 Task: Create a rule from the Routing list, Task moved to a section -> Set Priority in the project BlazePath , set the section as To-Do and set the priority of the task as  High
Action: Mouse moved to (1171, 106)
Screenshot: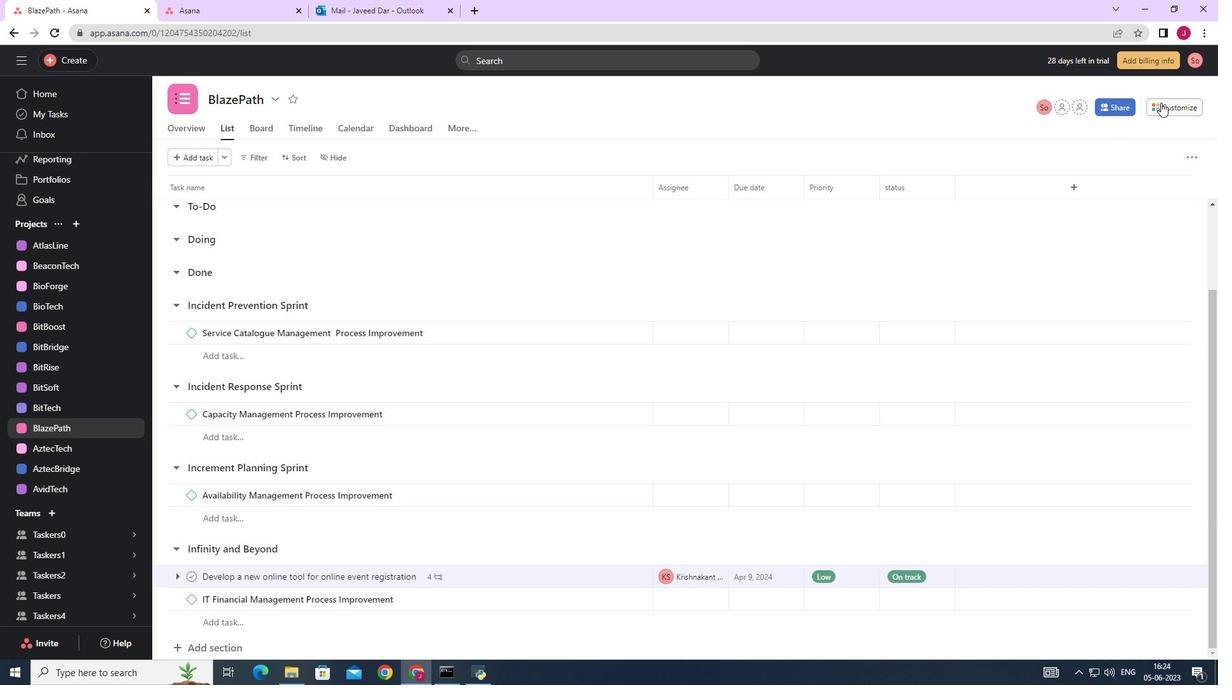 
Action: Mouse pressed left at (1171, 106)
Screenshot: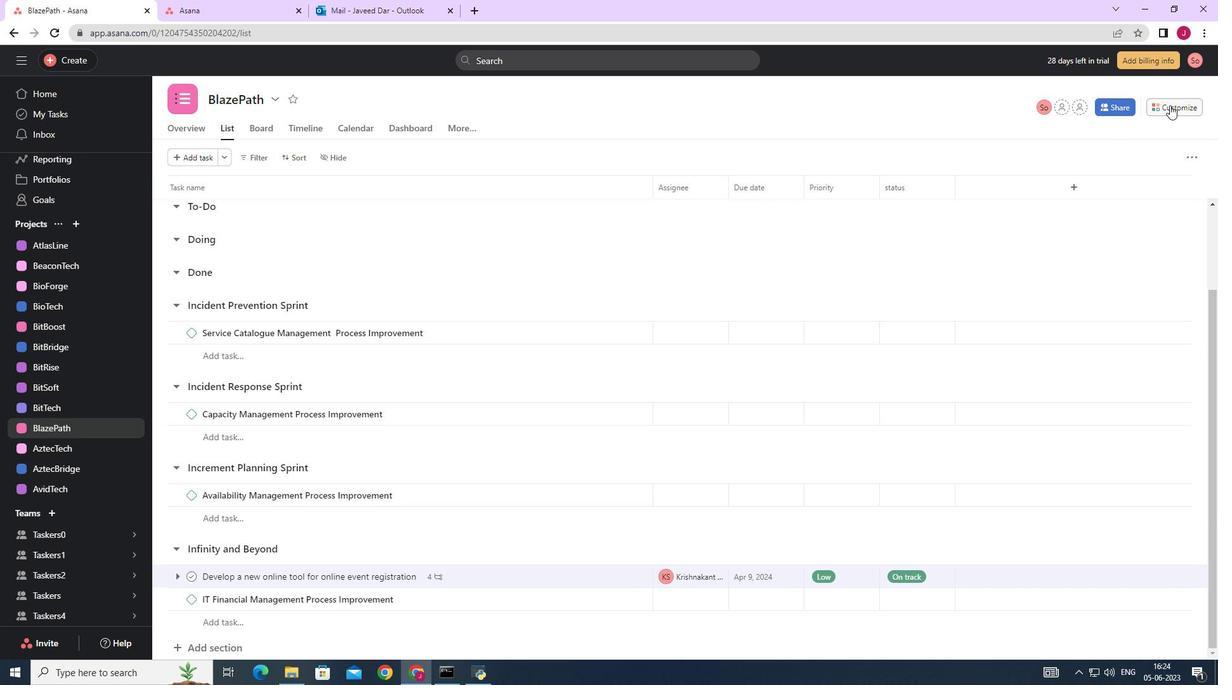 
Action: Mouse moved to (954, 281)
Screenshot: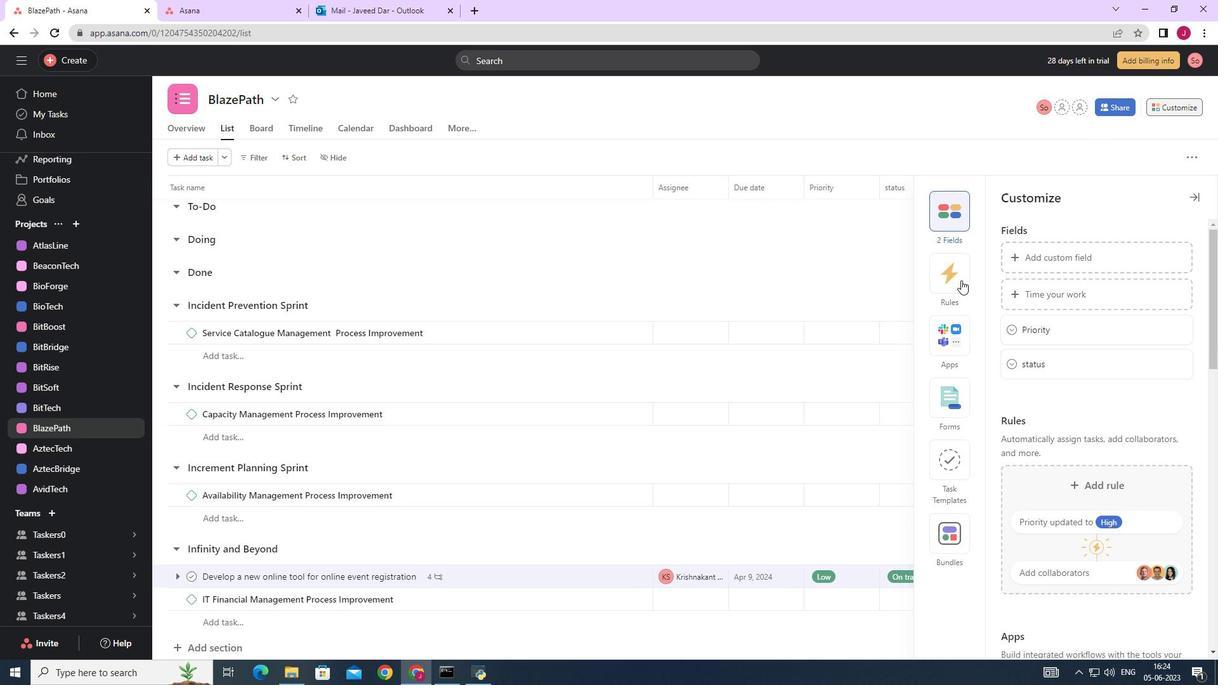 
Action: Mouse pressed left at (954, 281)
Screenshot: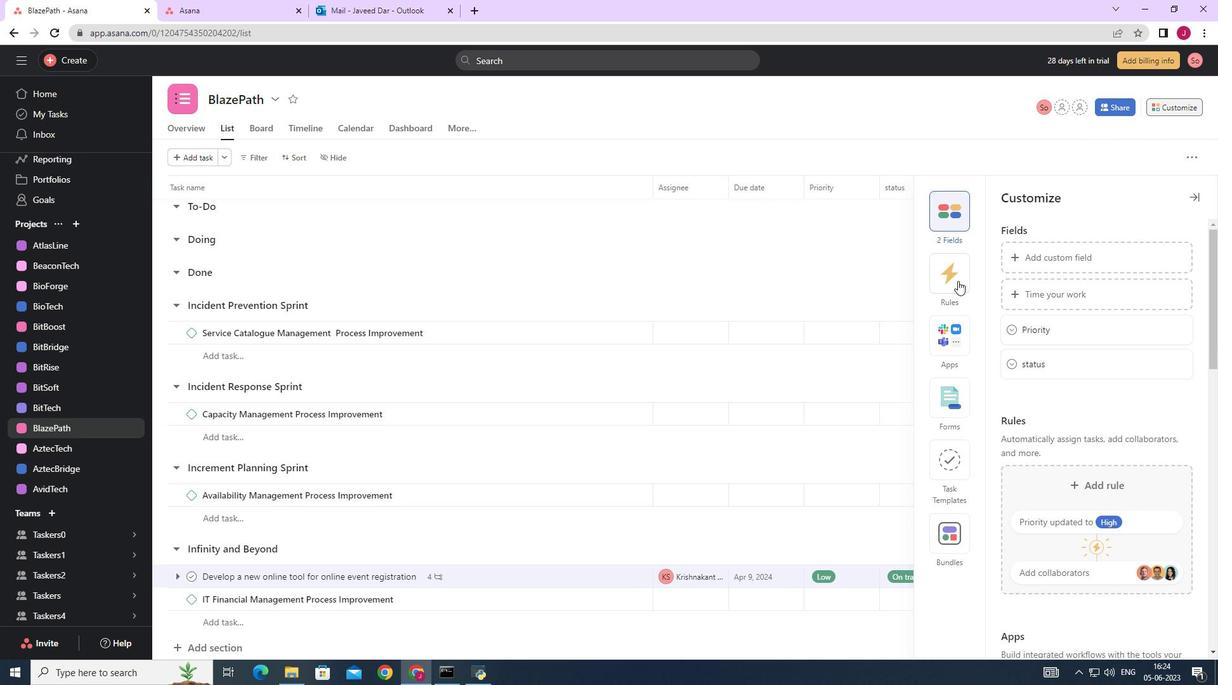 
Action: Mouse moved to (1045, 291)
Screenshot: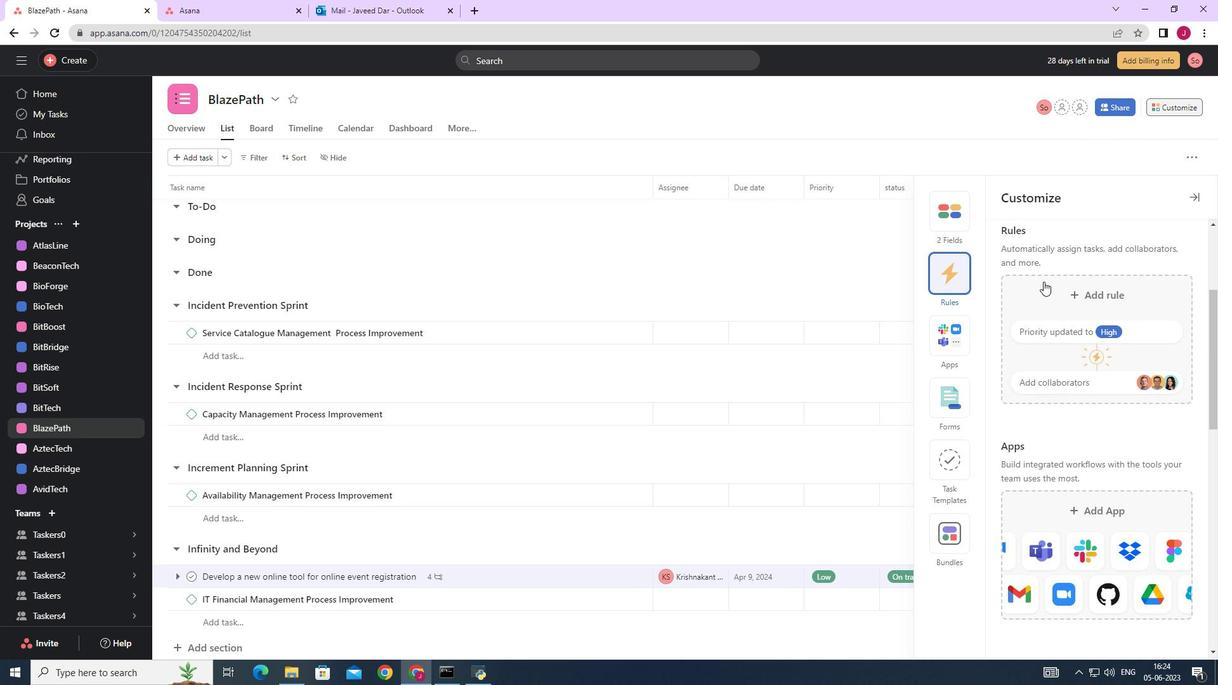 
Action: Mouse pressed left at (1045, 291)
Screenshot: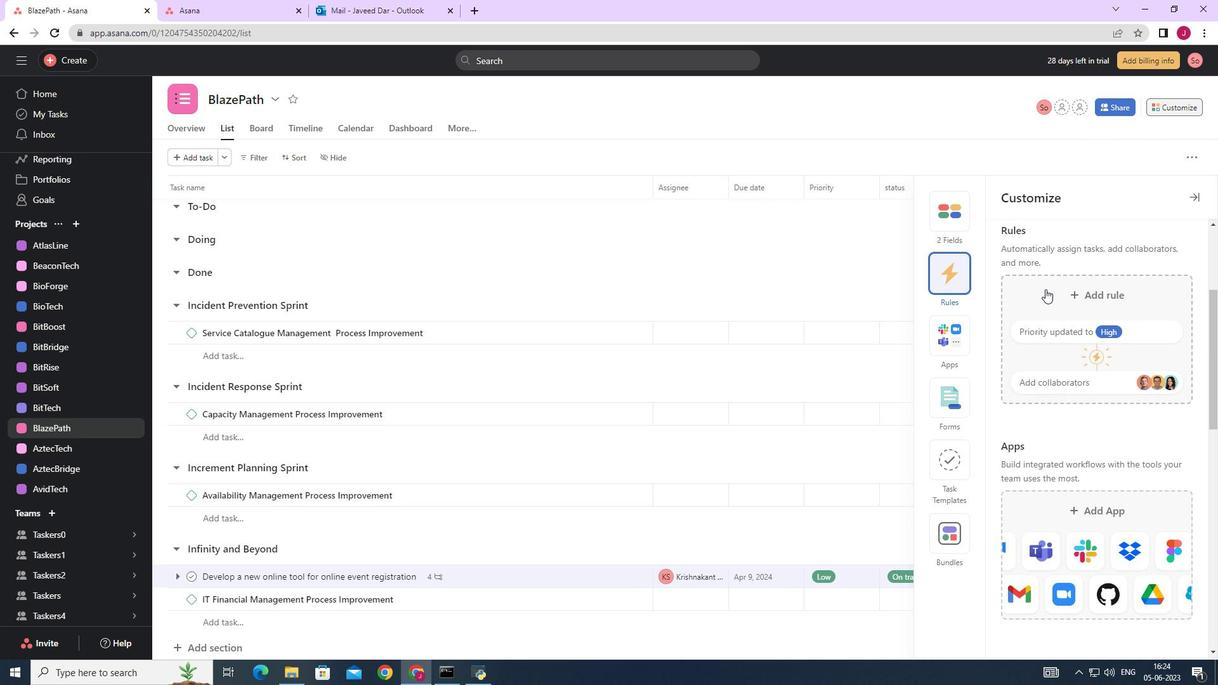 
Action: Mouse moved to (270, 170)
Screenshot: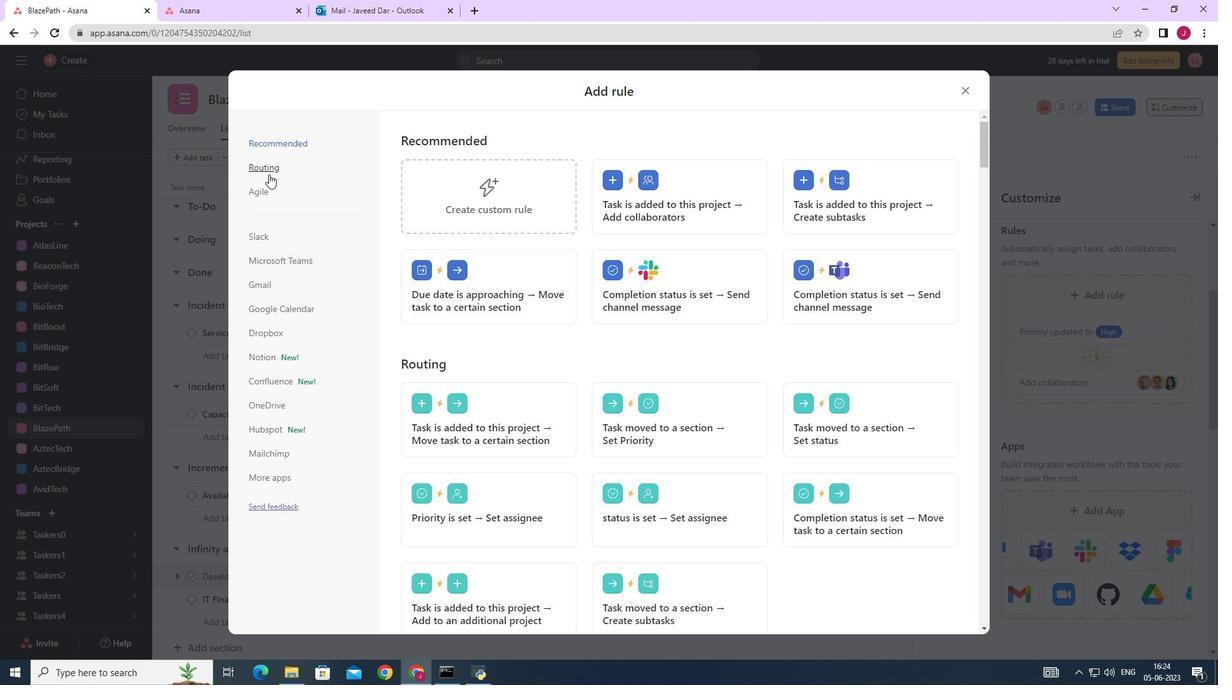 
Action: Mouse pressed left at (270, 170)
Screenshot: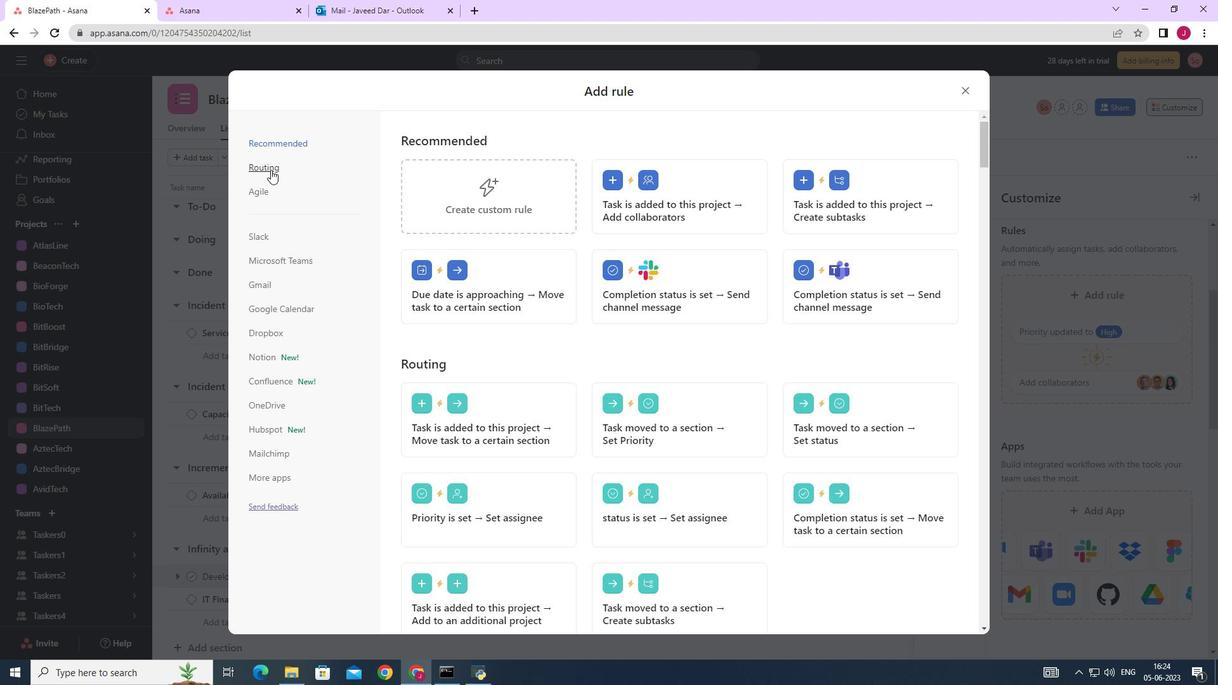 
Action: Mouse moved to (664, 202)
Screenshot: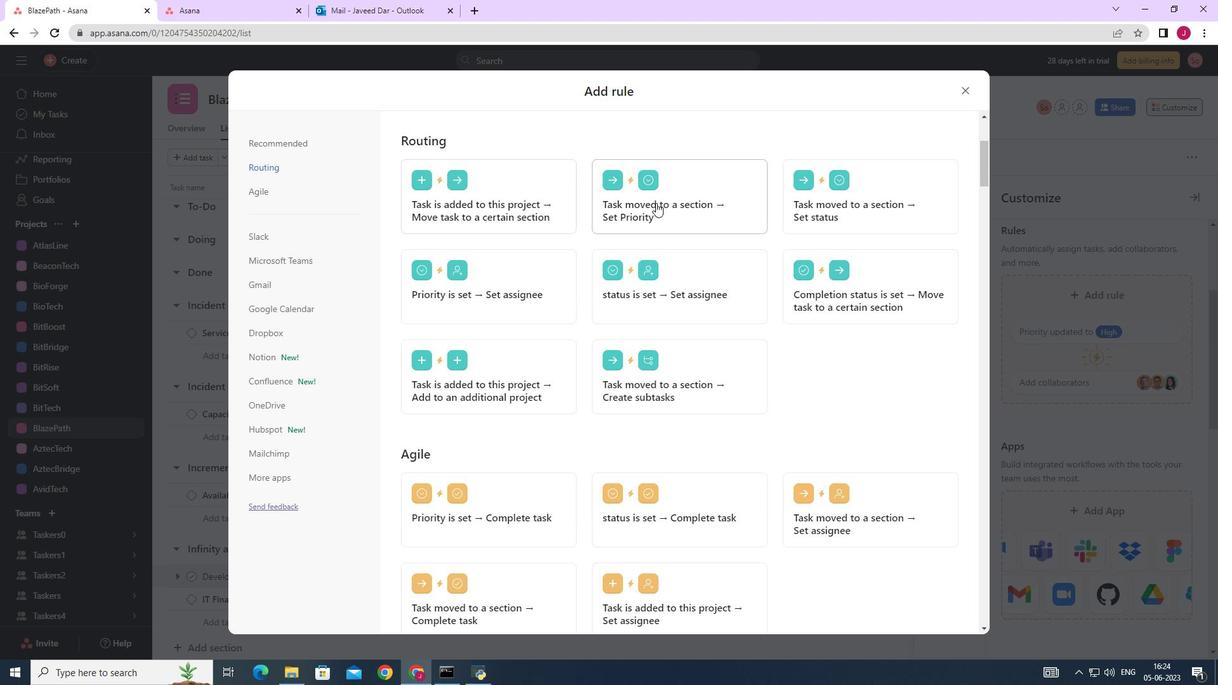 
Action: Mouse pressed left at (664, 202)
Screenshot: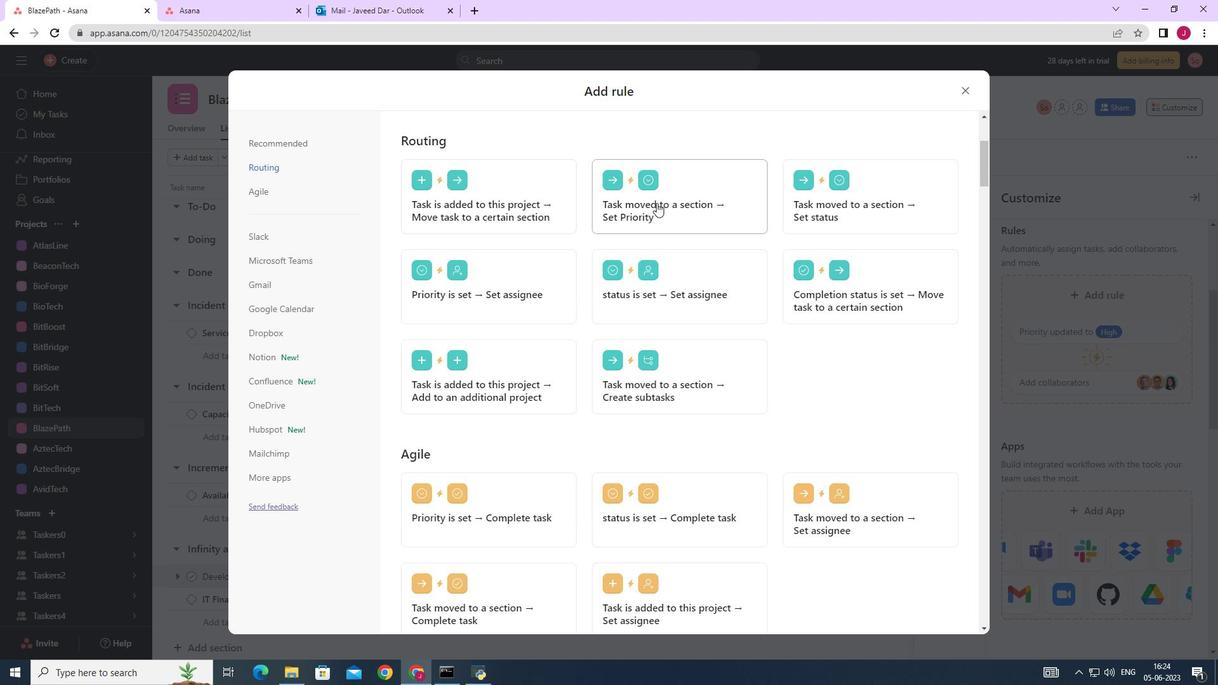 
Action: Mouse moved to (500, 348)
Screenshot: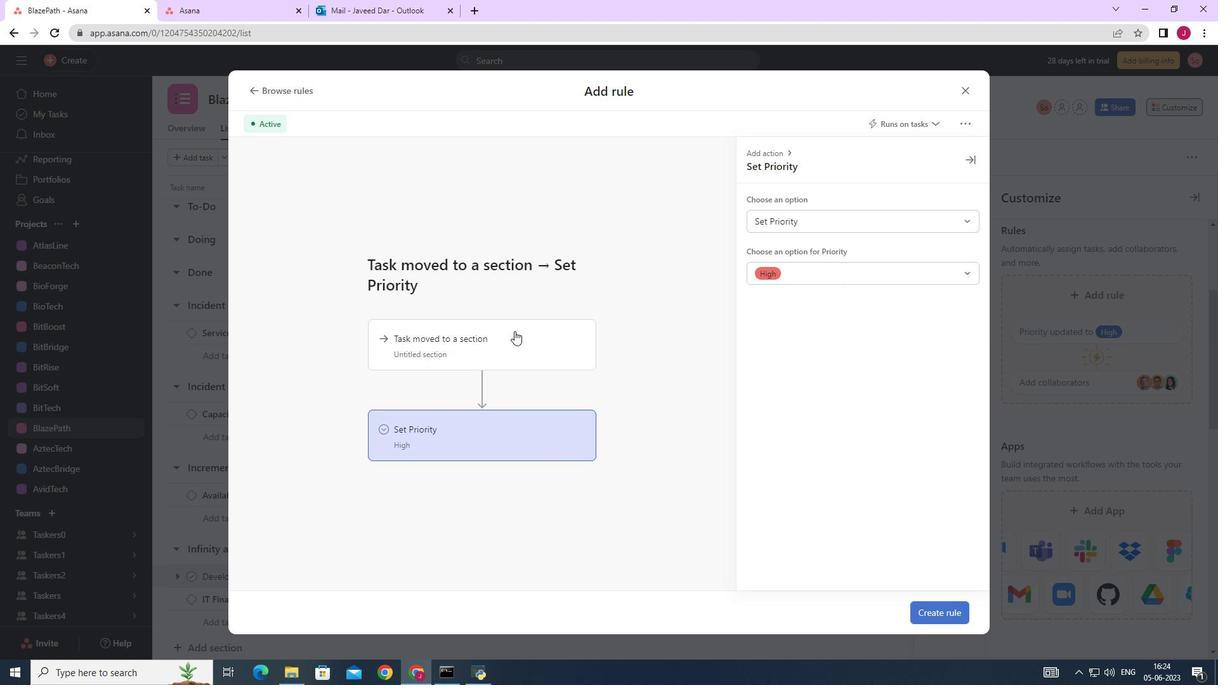 
Action: Mouse pressed left at (500, 348)
Screenshot: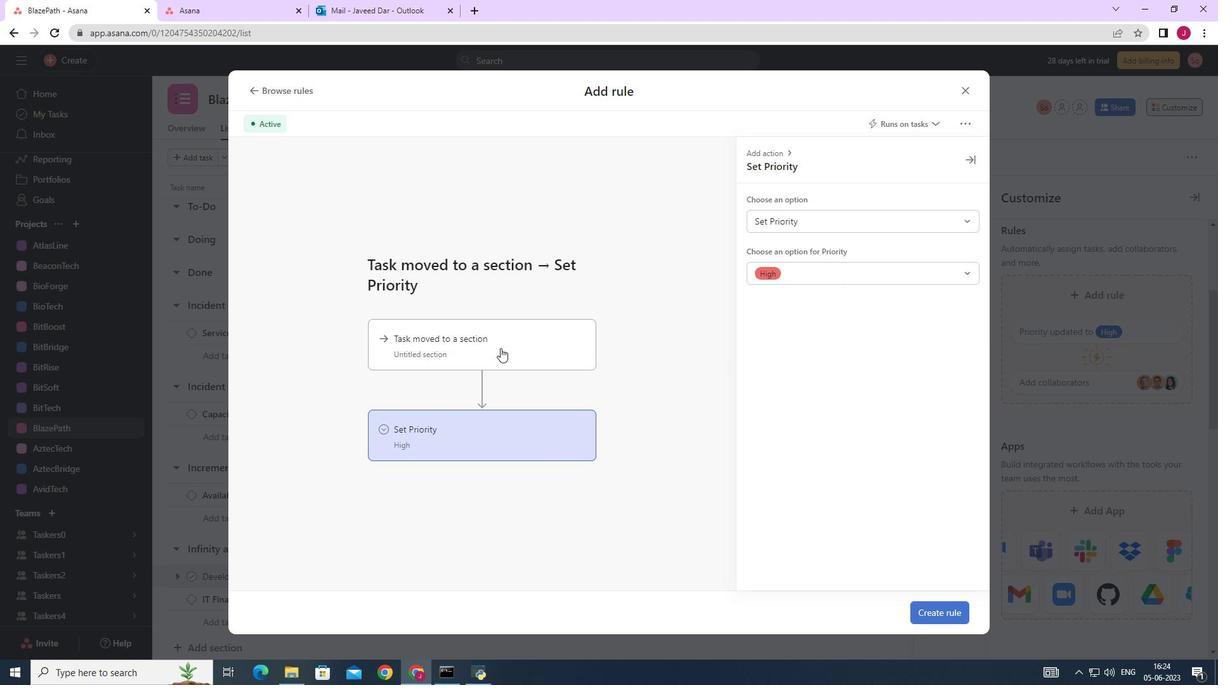 
Action: Mouse moved to (487, 341)
Screenshot: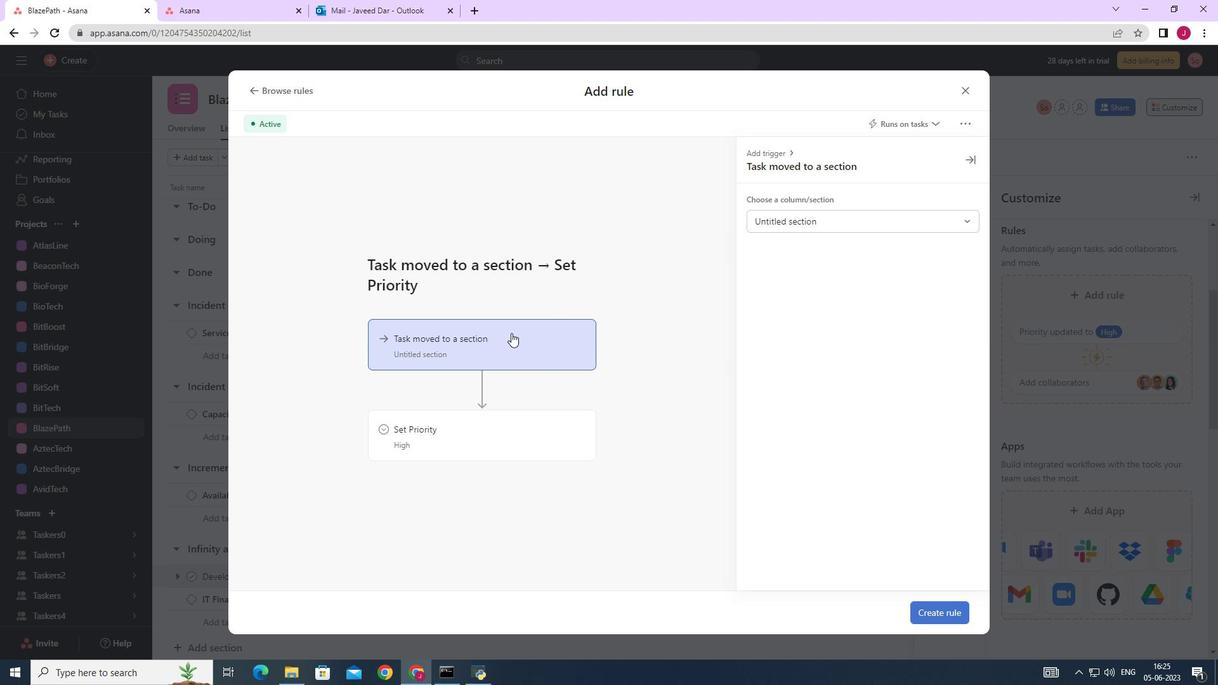 
Action: Mouse pressed left at (487, 341)
Screenshot: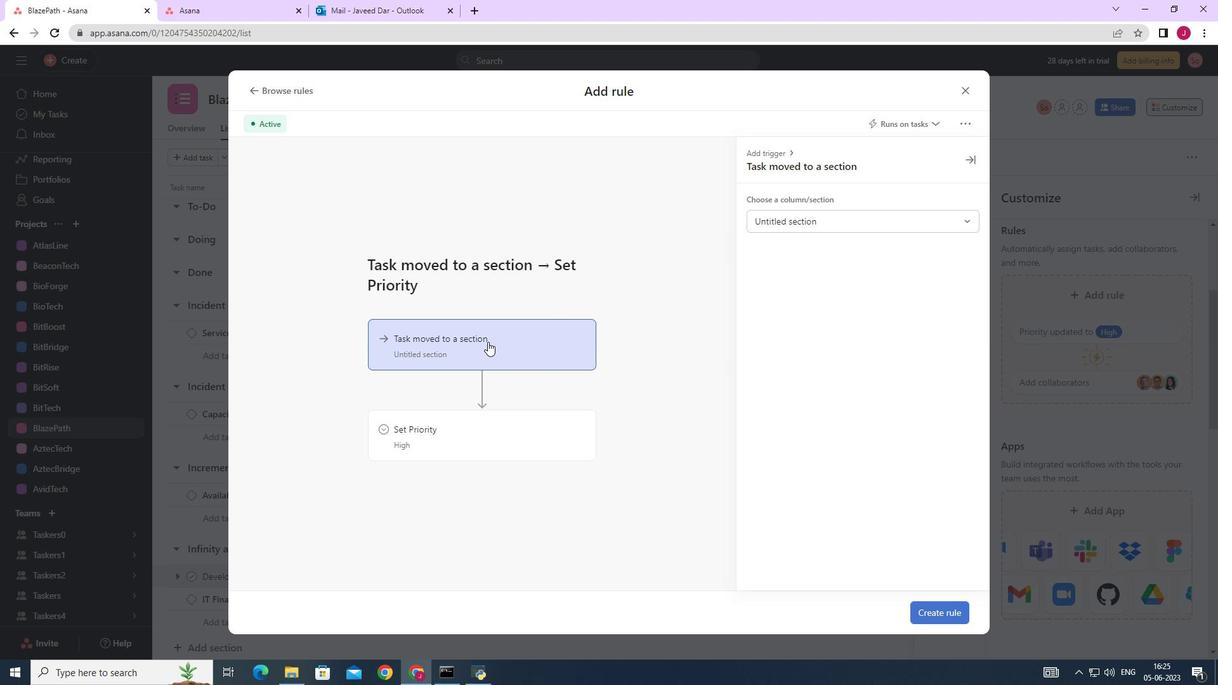 
Action: Mouse moved to (456, 440)
Screenshot: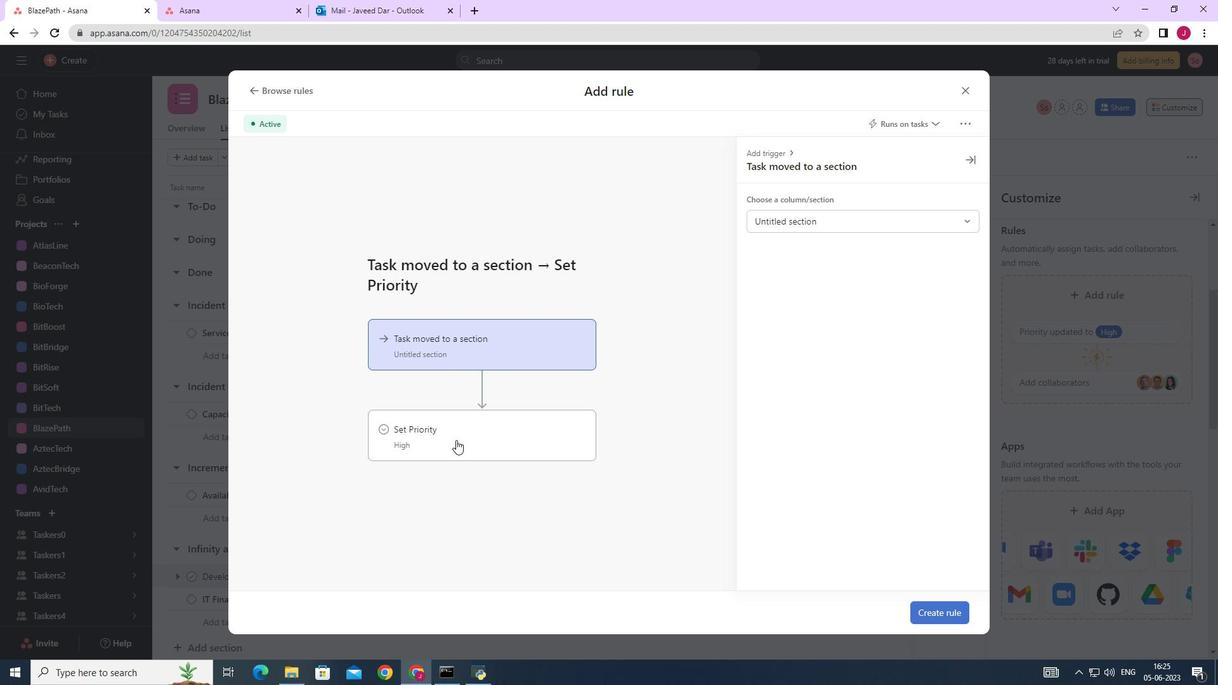 
Action: Mouse pressed left at (456, 440)
Screenshot: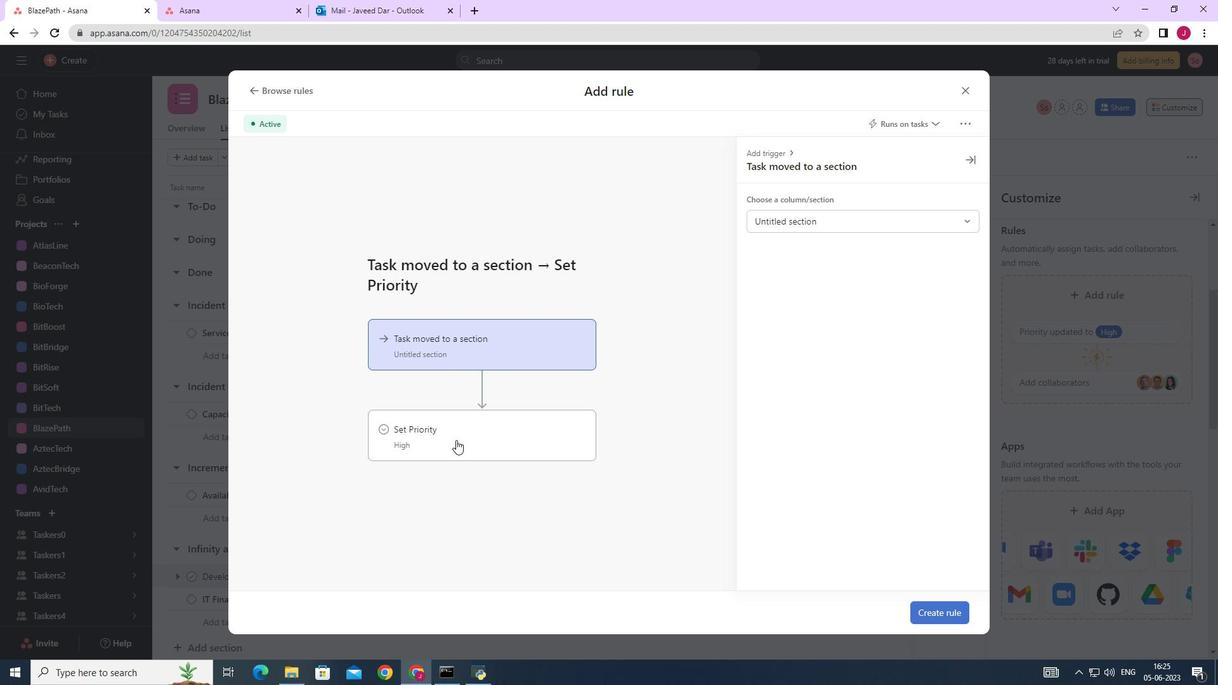 
Action: Mouse moved to (504, 353)
Screenshot: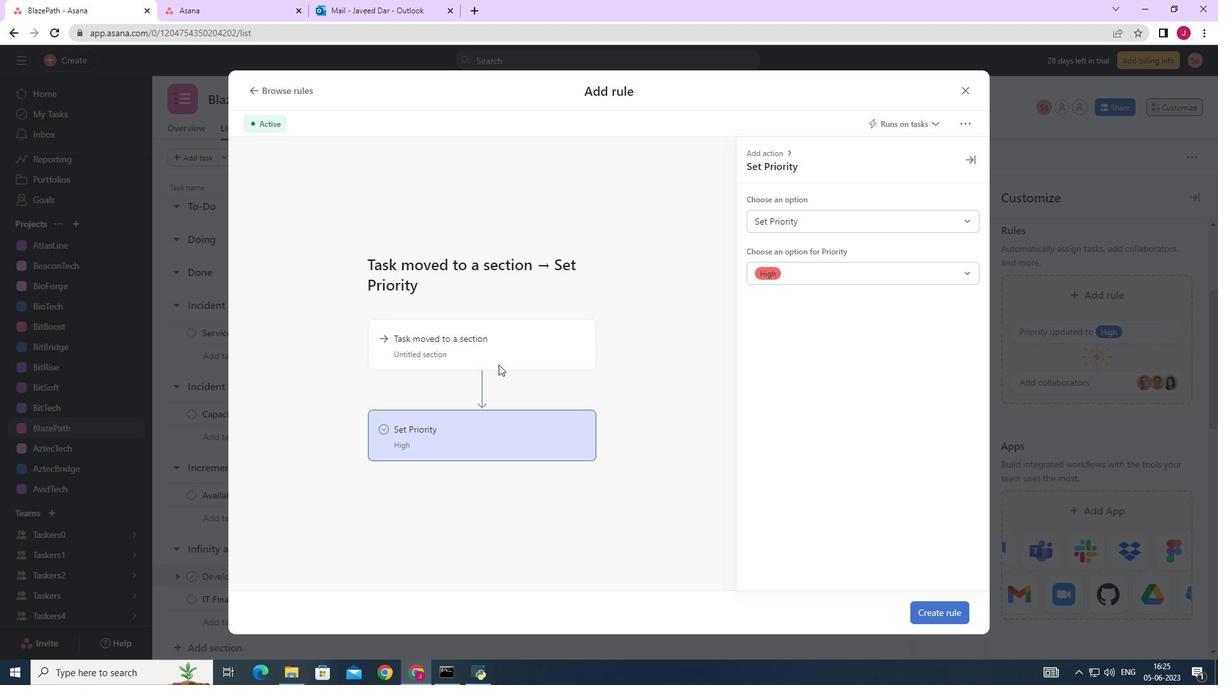 
Action: Mouse pressed left at (504, 353)
Screenshot: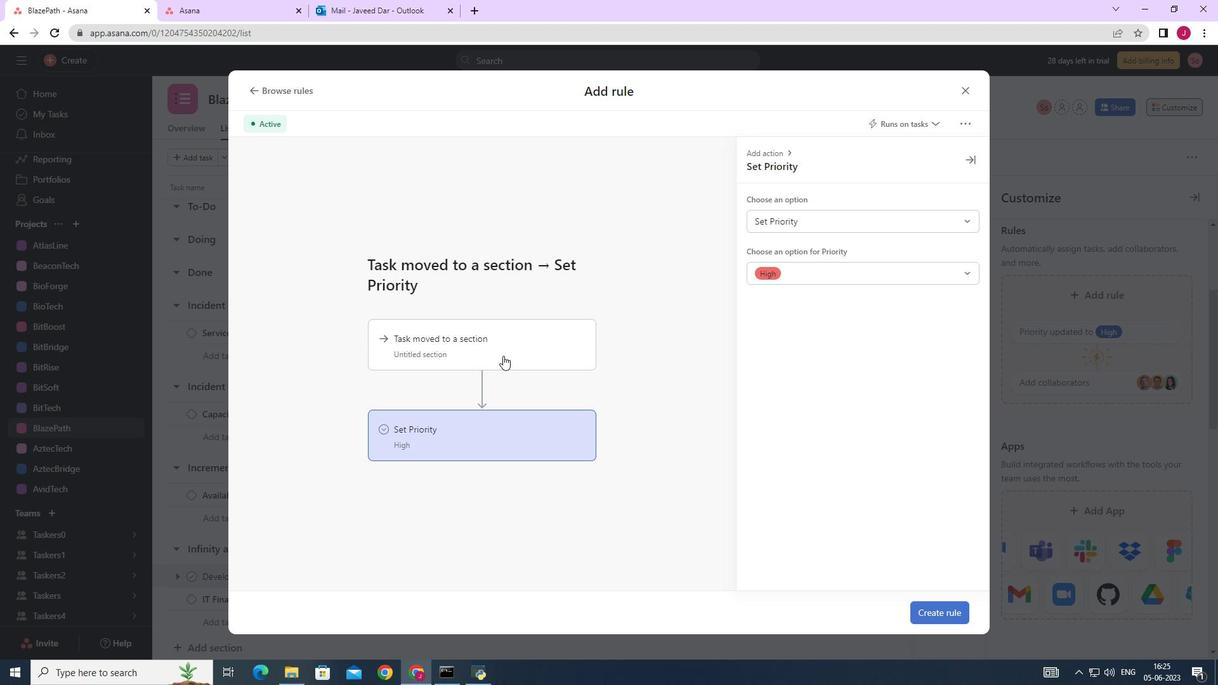 
Action: Mouse moved to (808, 215)
Screenshot: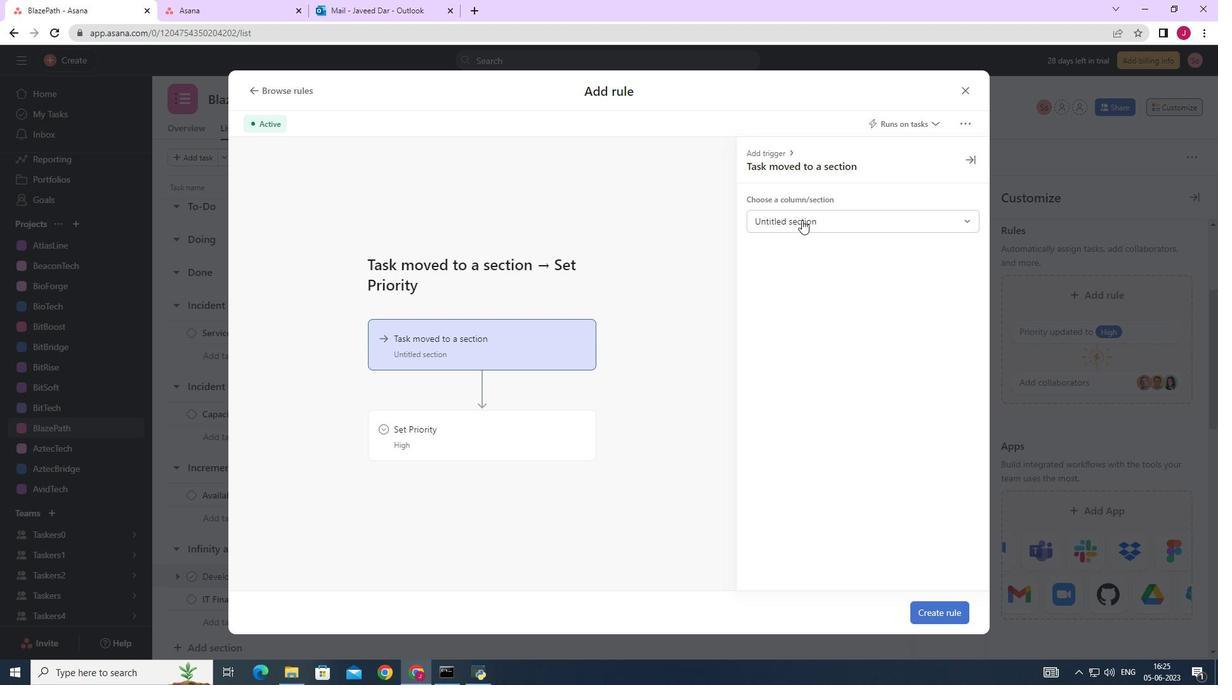 
Action: Mouse pressed left at (808, 215)
Screenshot: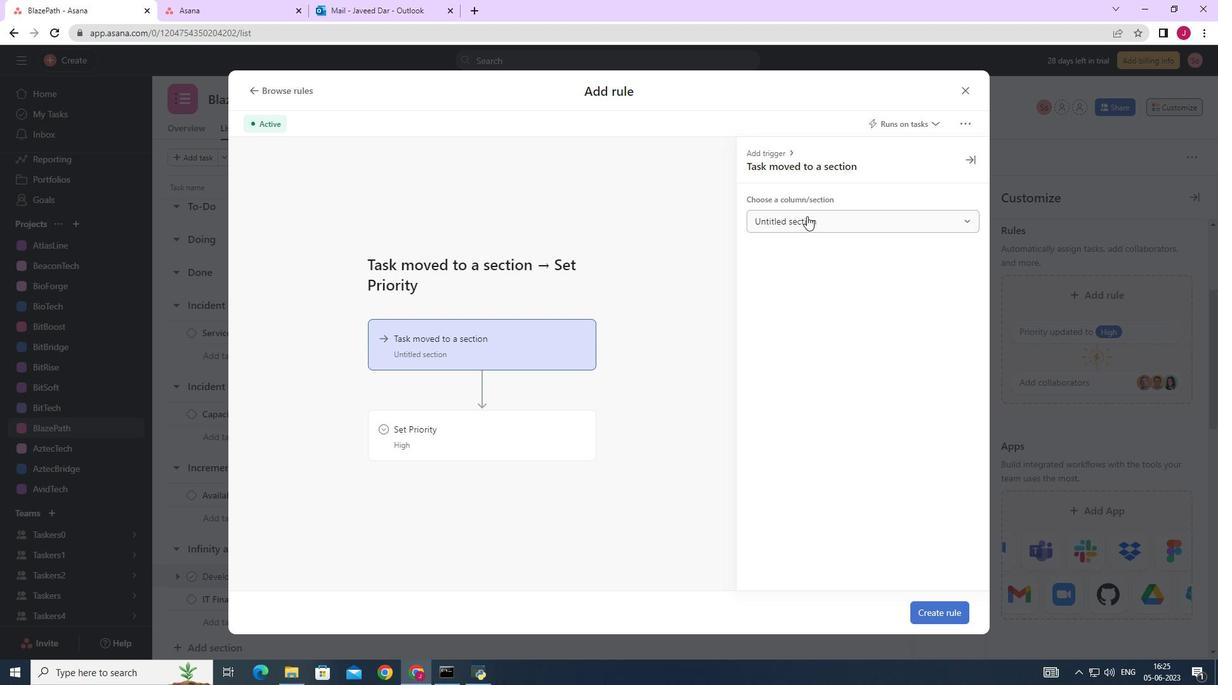 
Action: Mouse moved to (777, 268)
Screenshot: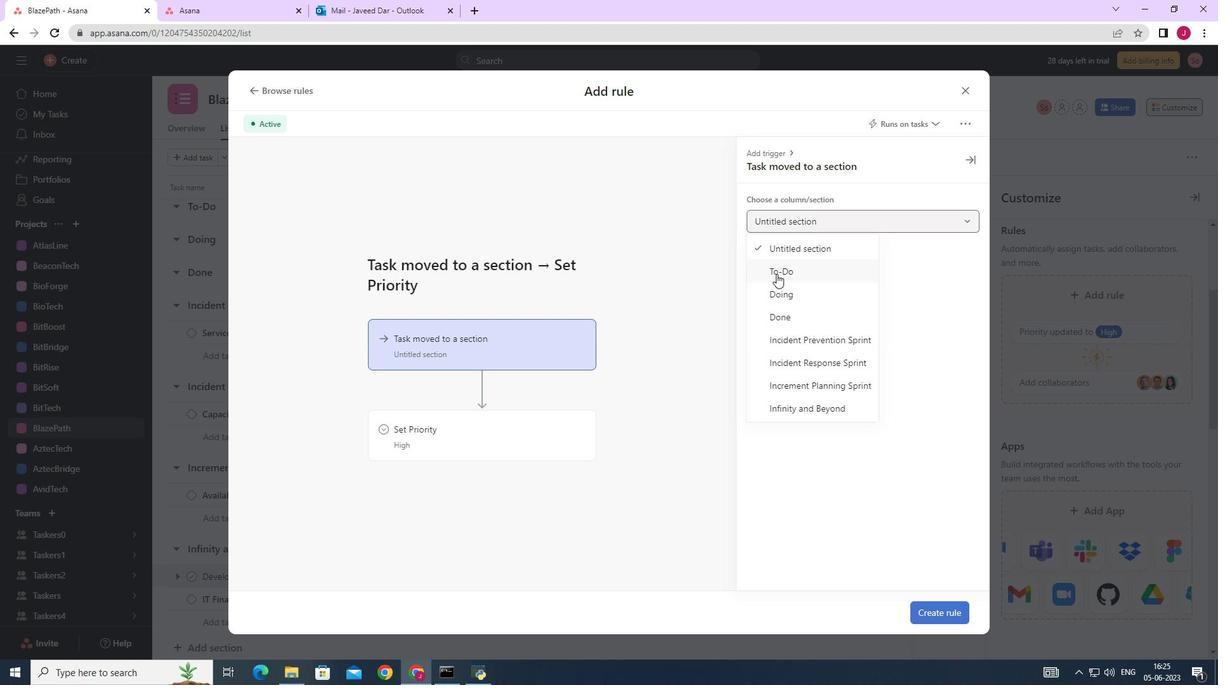 
Action: Mouse pressed left at (777, 268)
Screenshot: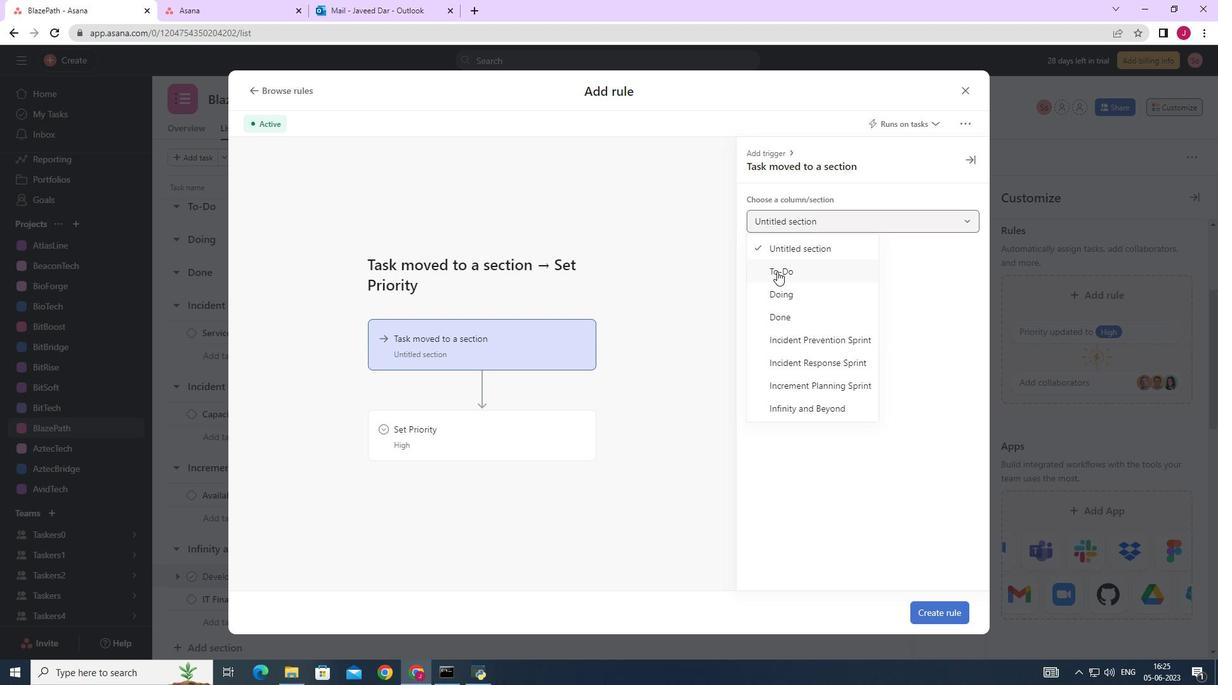 
Action: Mouse moved to (446, 444)
Screenshot: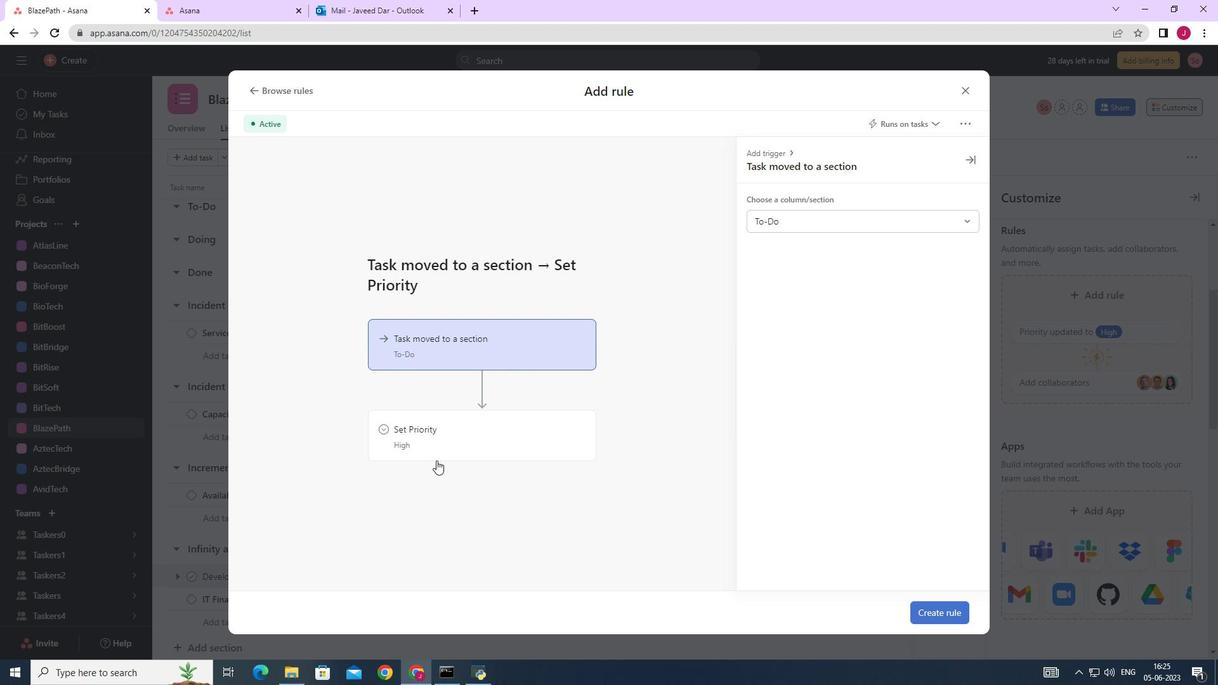 
Action: Mouse pressed left at (446, 444)
Screenshot: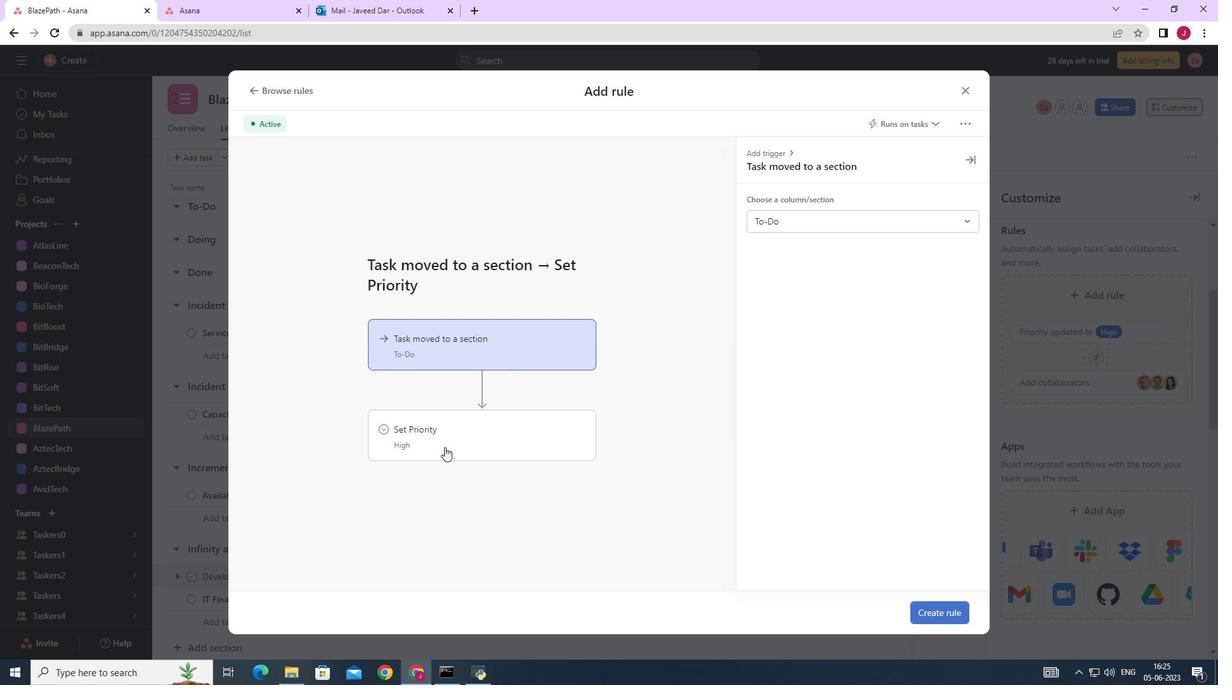 
Action: Mouse moved to (820, 220)
Screenshot: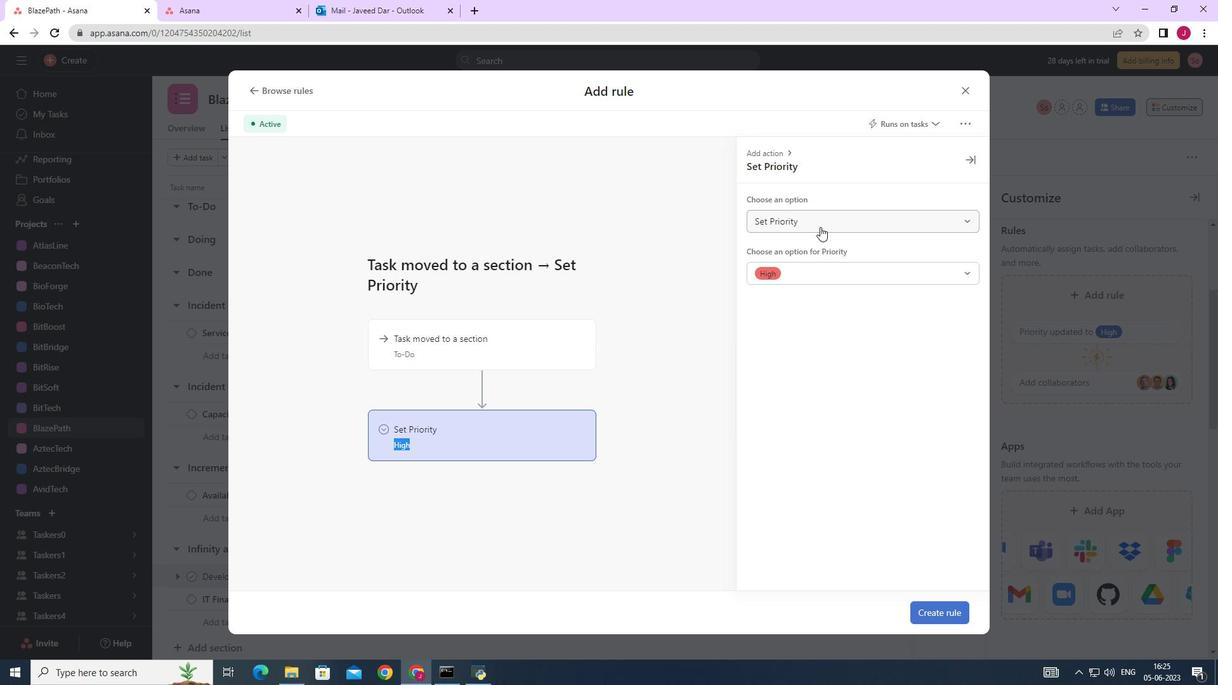 
Action: Mouse pressed left at (820, 220)
Screenshot: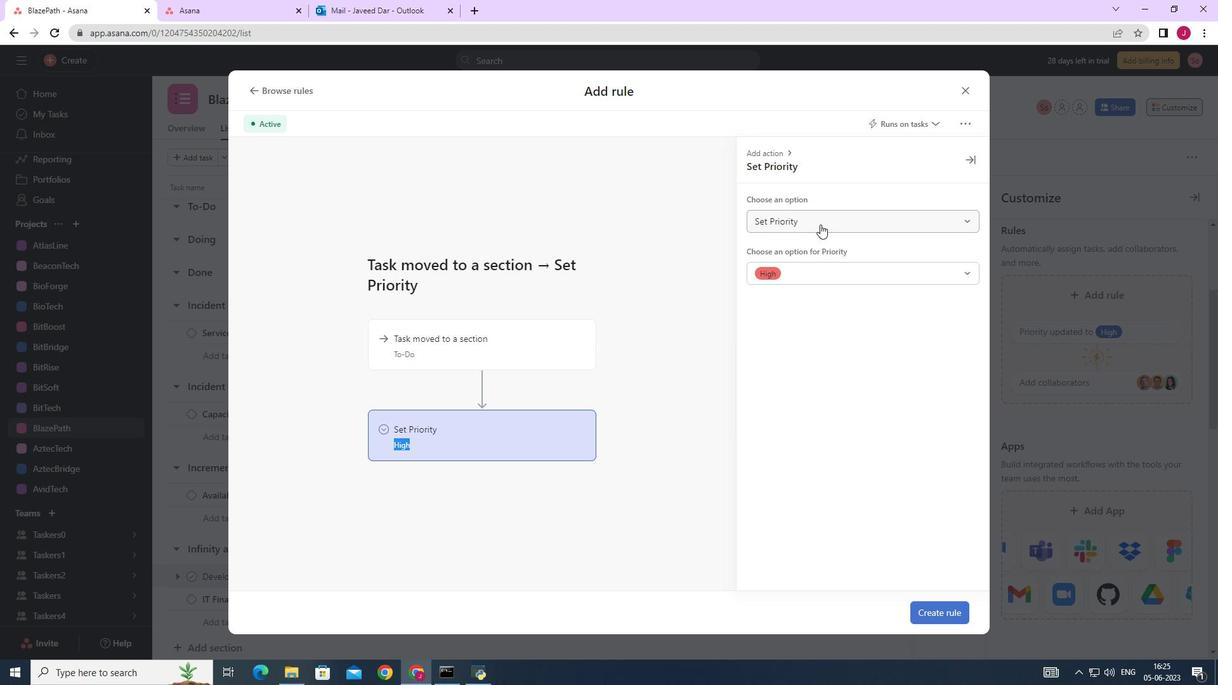 
Action: Mouse moved to (779, 249)
Screenshot: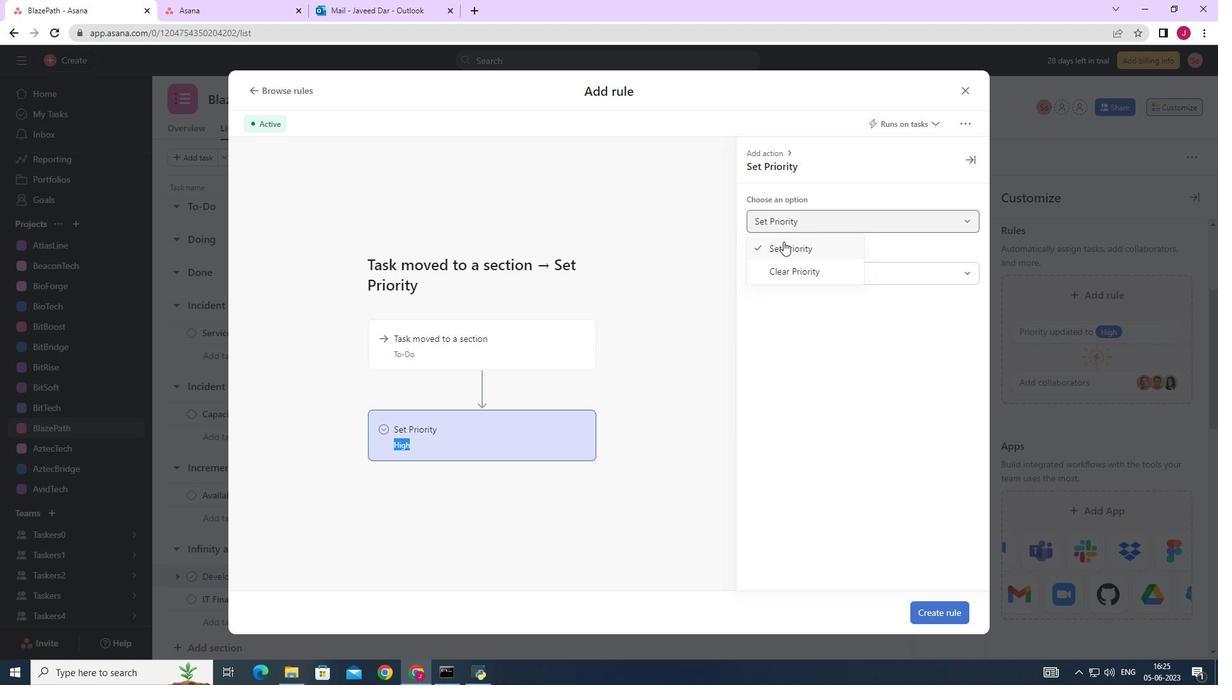 
Action: Mouse pressed left at (779, 249)
Screenshot: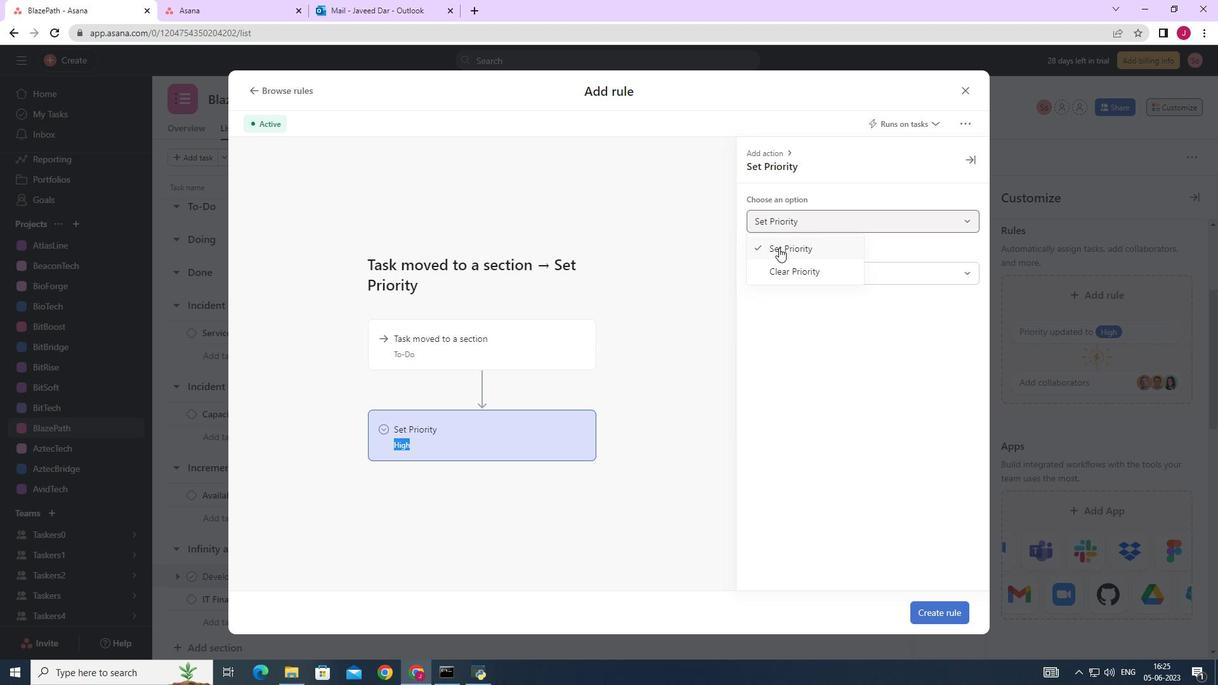 
Action: Mouse moved to (777, 263)
Screenshot: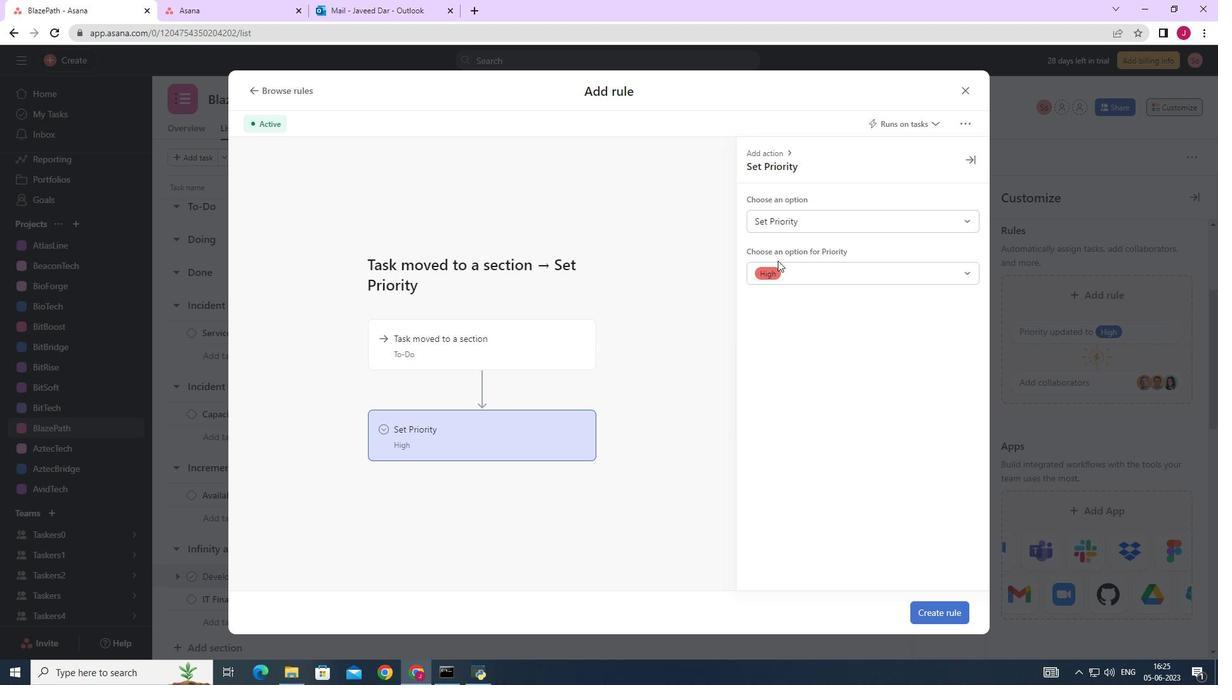 
Action: Mouse pressed left at (777, 263)
Screenshot: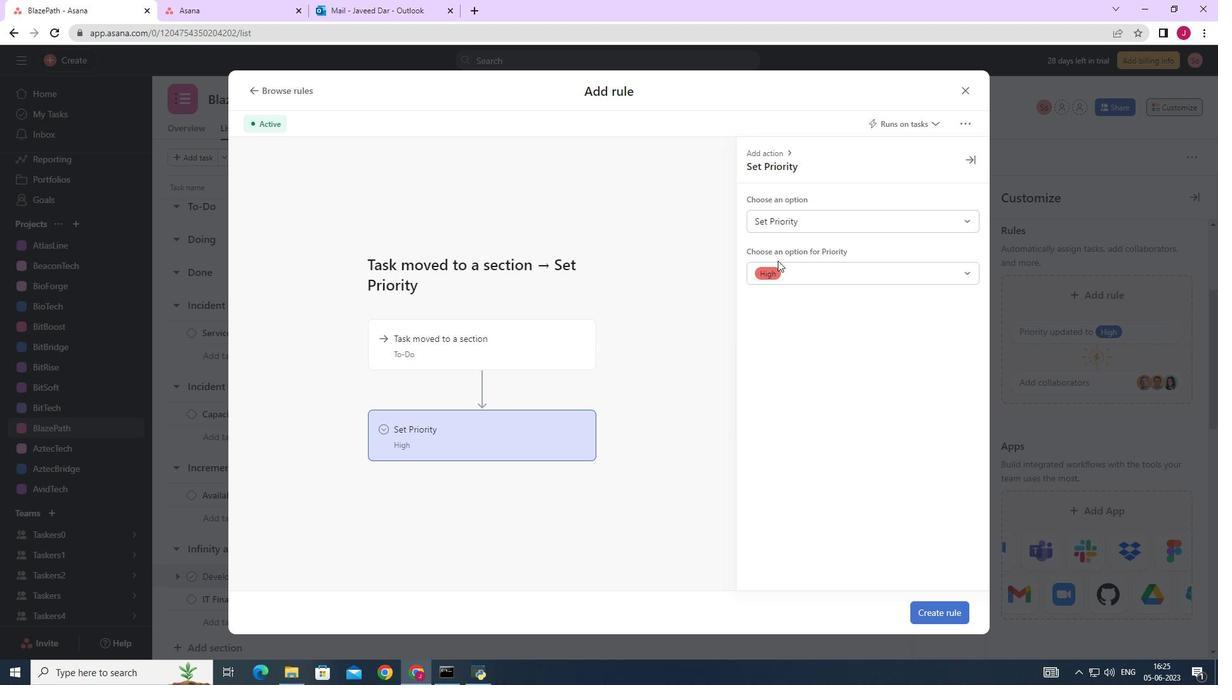 
Action: Mouse moved to (782, 295)
Screenshot: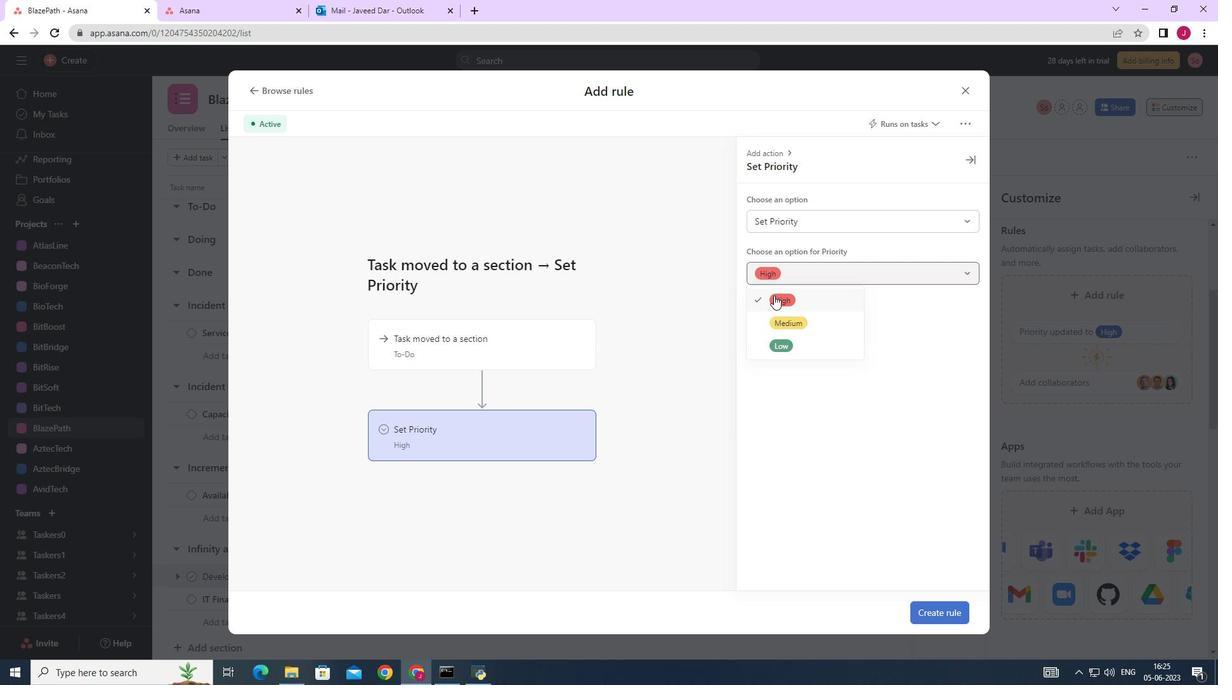 
Action: Mouse pressed left at (782, 295)
Screenshot: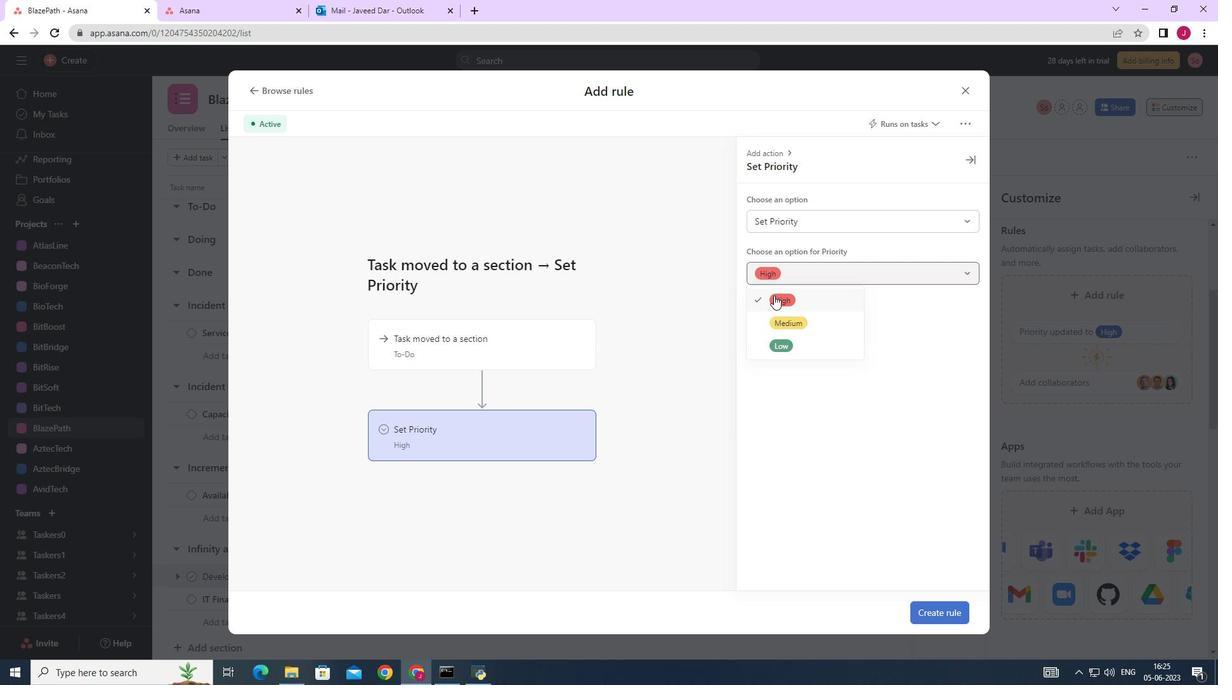
Action: Mouse moved to (932, 603)
Screenshot: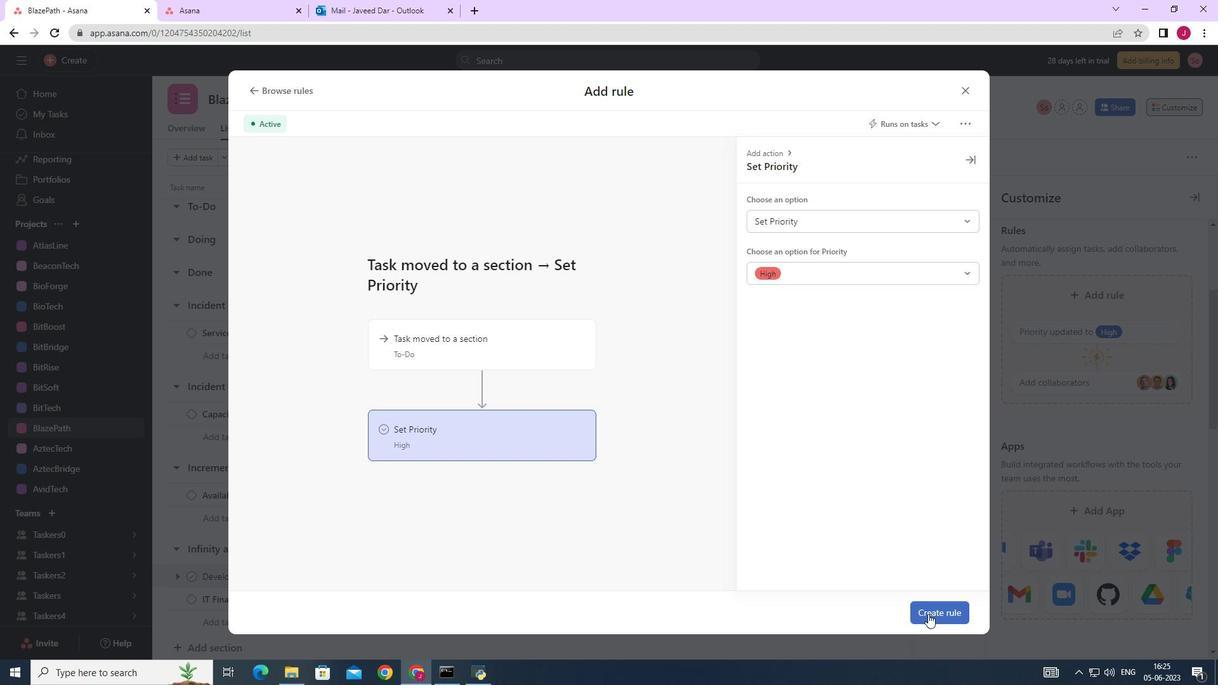 
Action: Mouse pressed left at (932, 603)
Screenshot: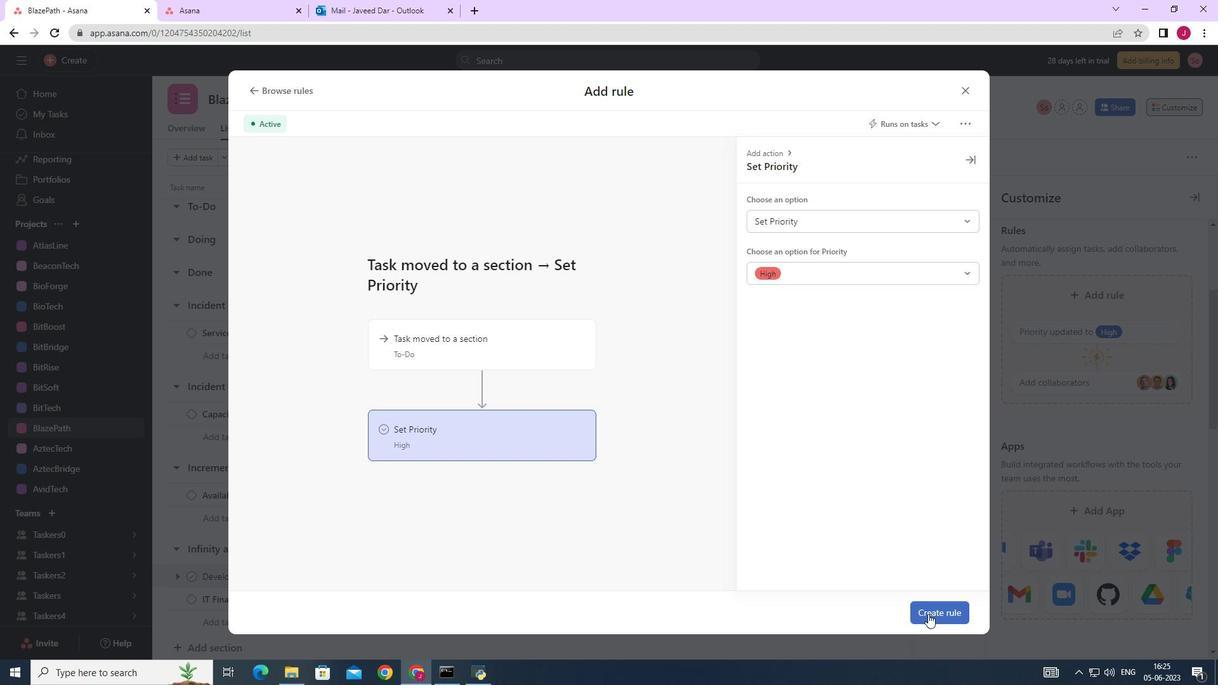 
Action: Mouse moved to (878, 451)
Screenshot: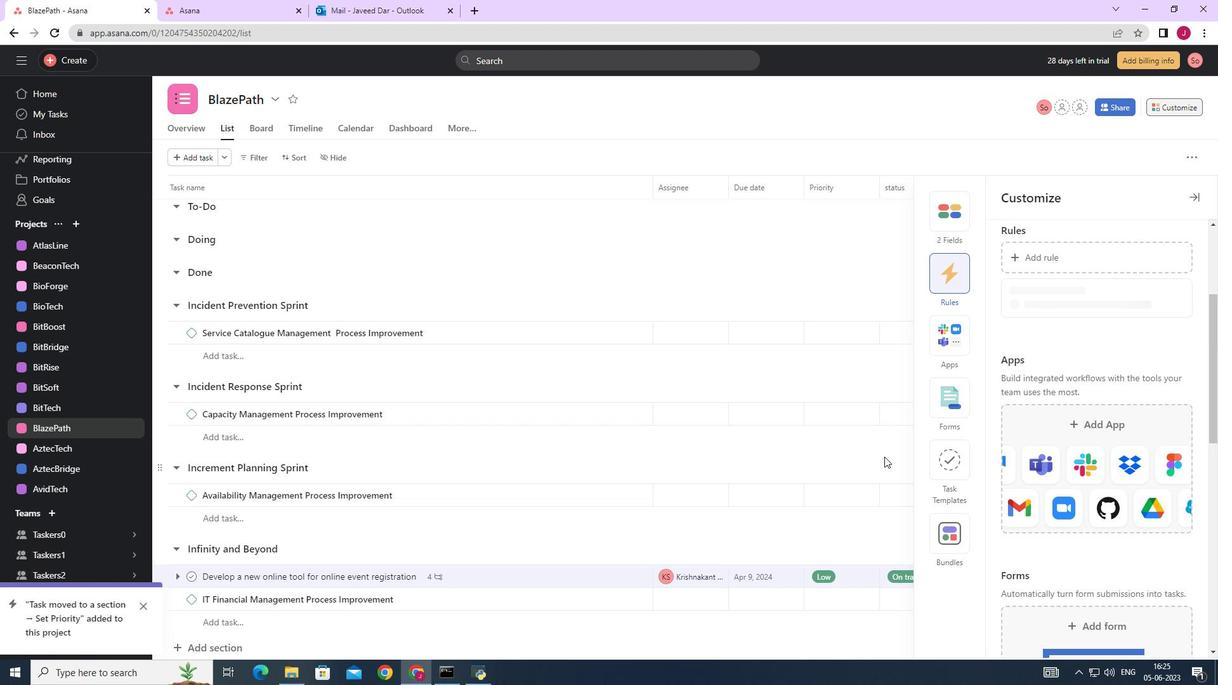 
